 Task: Share a contact from your Outlook Contacts with another user via email.
Action: Mouse moved to (15, 95)
Screenshot: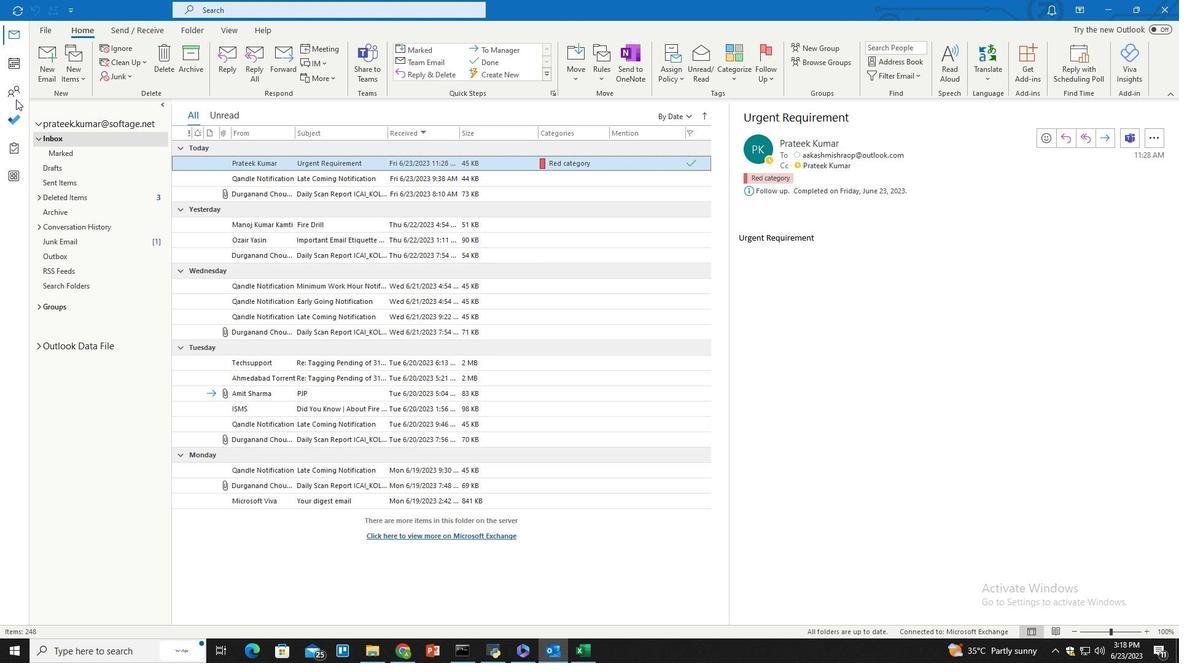 
Action: Mouse pressed left at (15, 95)
Screenshot: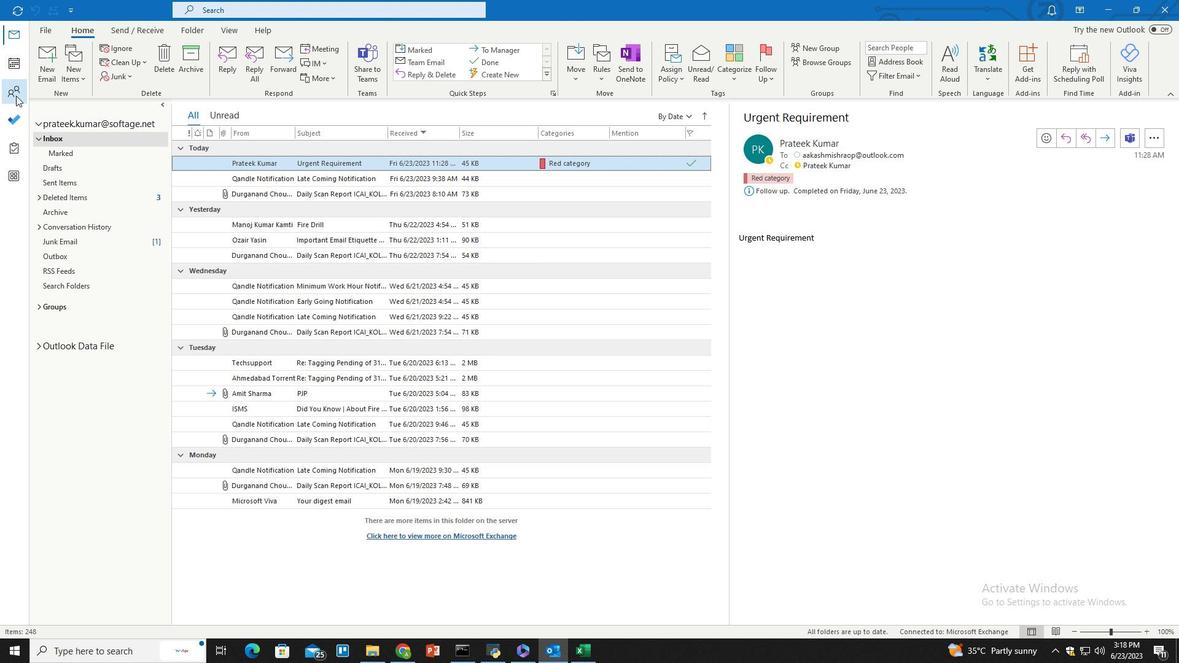 
Action: Mouse moved to (341, 240)
Screenshot: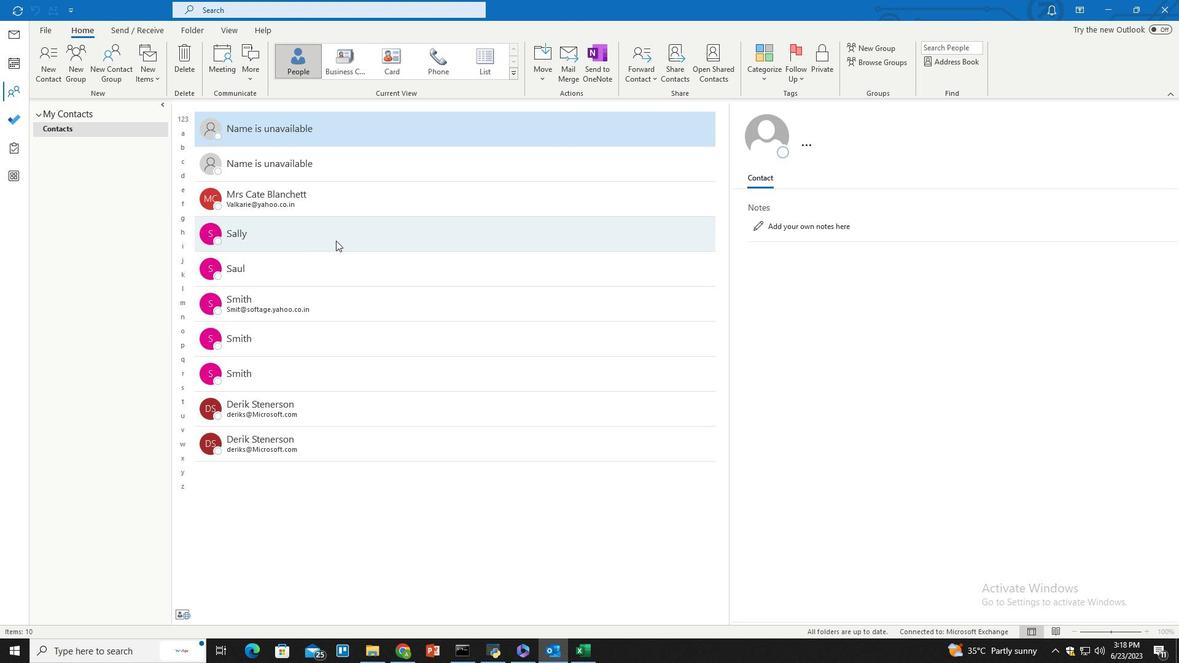 
Action: Mouse pressed left at (341, 240)
Screenshot: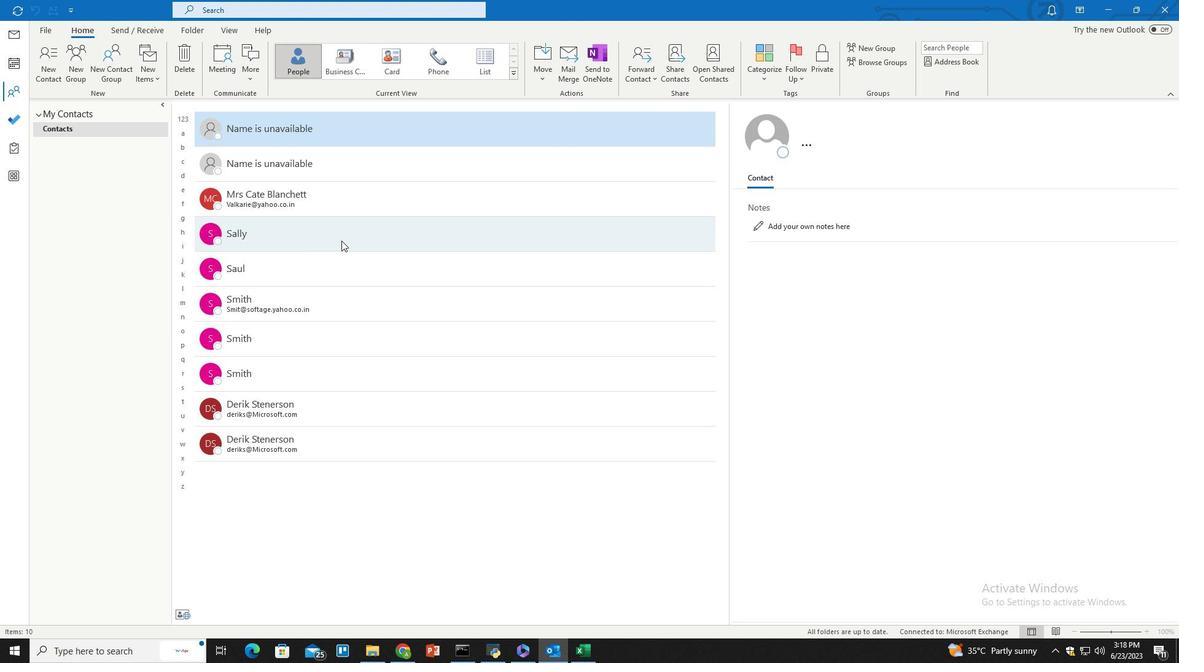 
Action: Mouse moved to (674, 74)
Screenshot: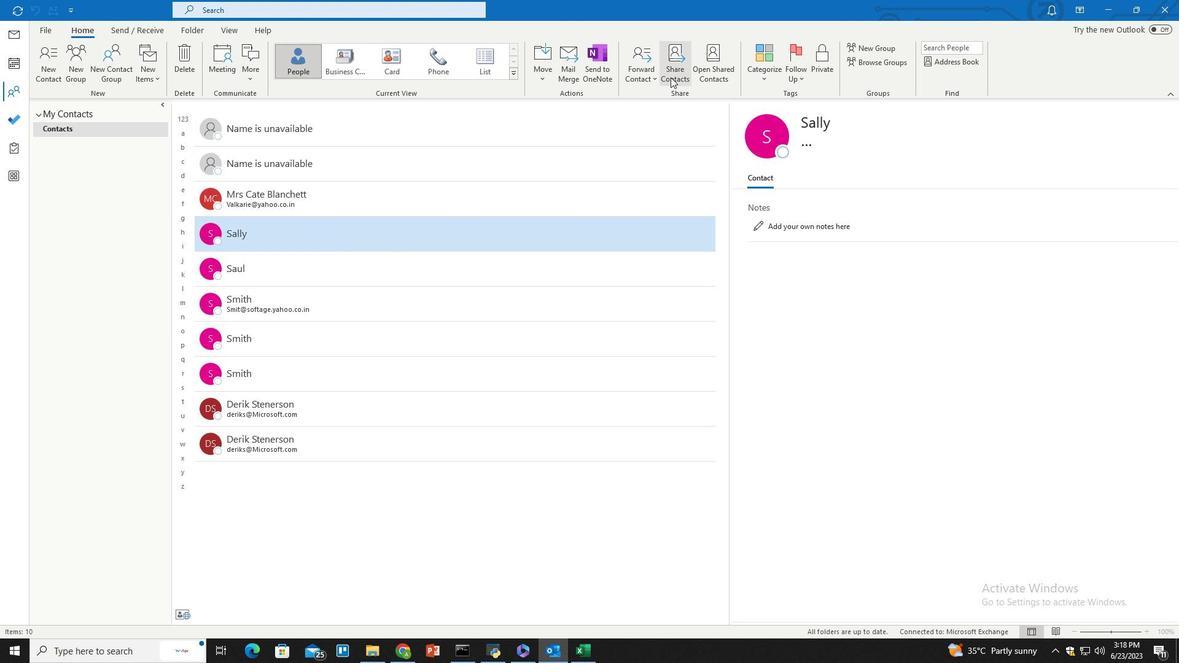
Action: Mouse pressed left at (674, 74)
Screenshot: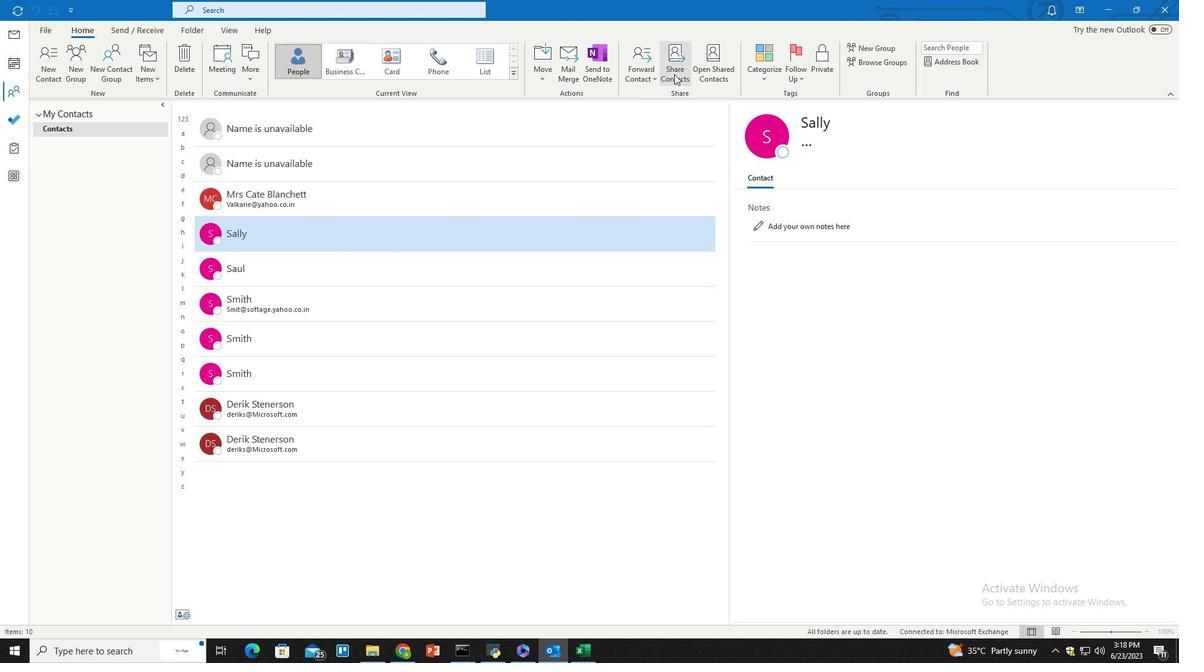 
Action: Mouse moved to (256, 294)
Screenshot: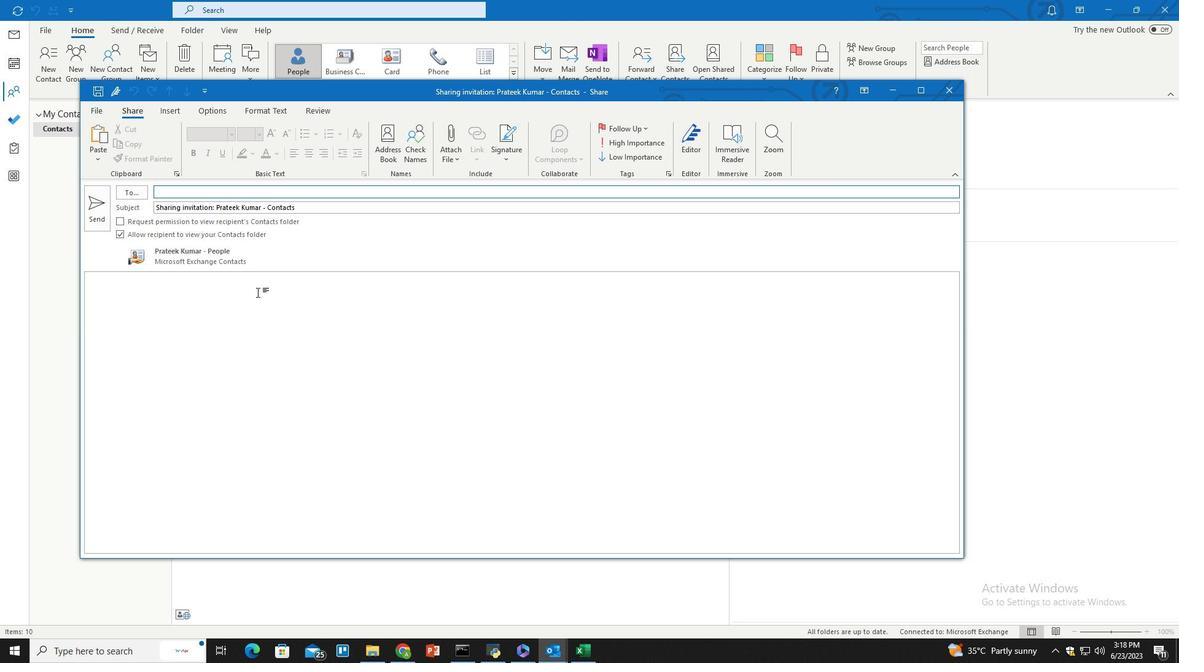 
Action: Mouse pressed left at (256, 294)
Screenshot: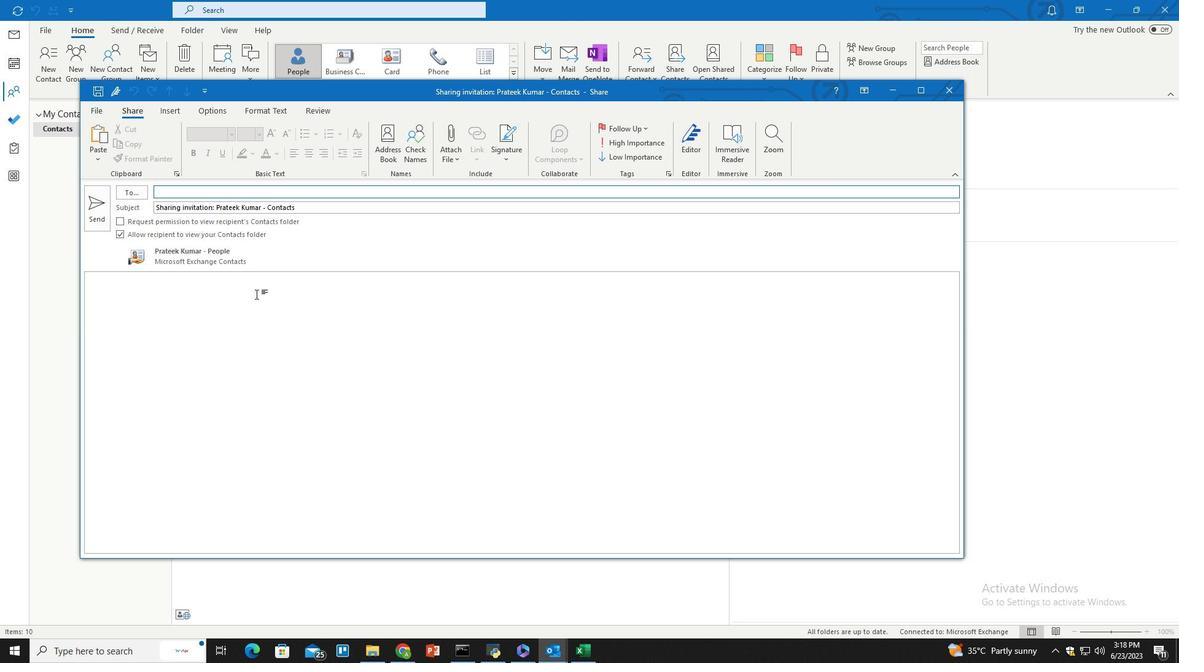 
Action: Key pressed ctrl+V
Screenshot: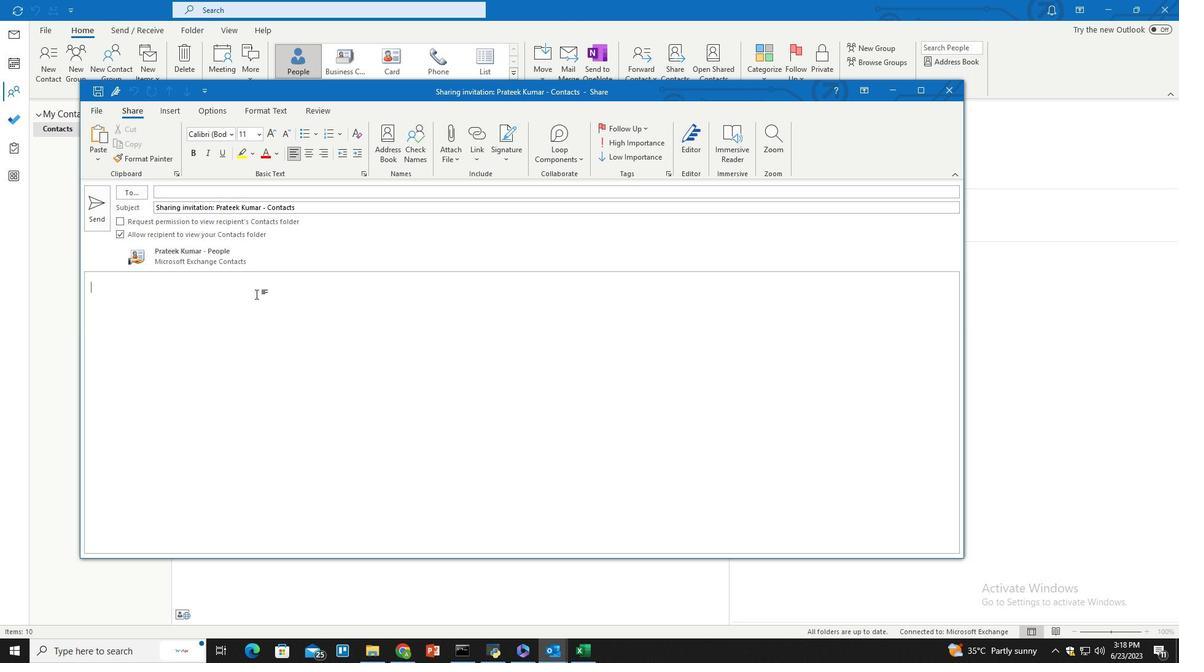 
Action: Mouse moved to (246, 194)
Screenshot: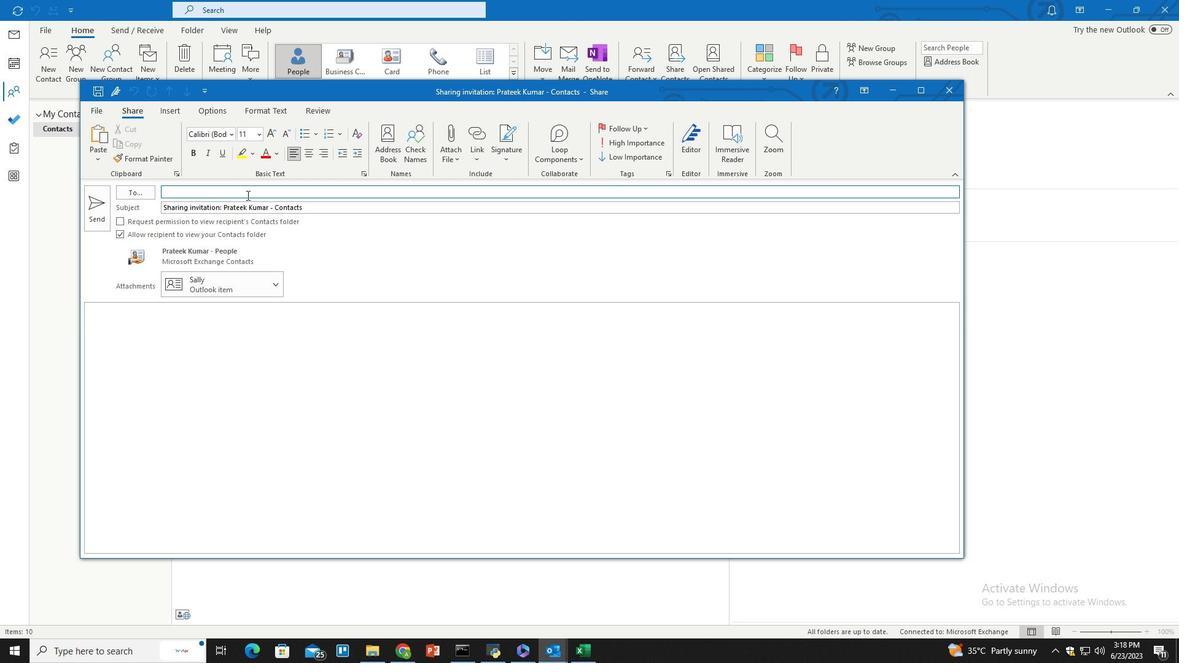 
Action: Mouse pressed left at (246, 194)
Screenshot: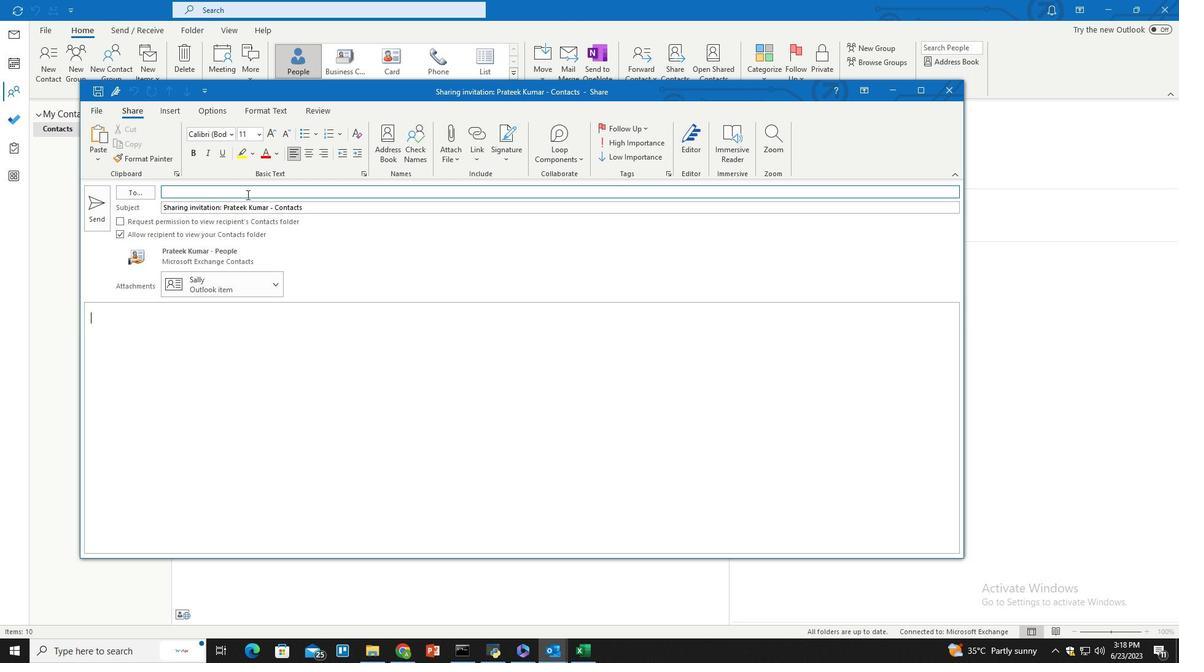 
Action: Key pressed <Key.caps_lock>P<Key.caps_lock>aul<Key.caps_lock>H<Key.caps_lock>udson<Key.shift>@yahoo.co.in
Screenshot: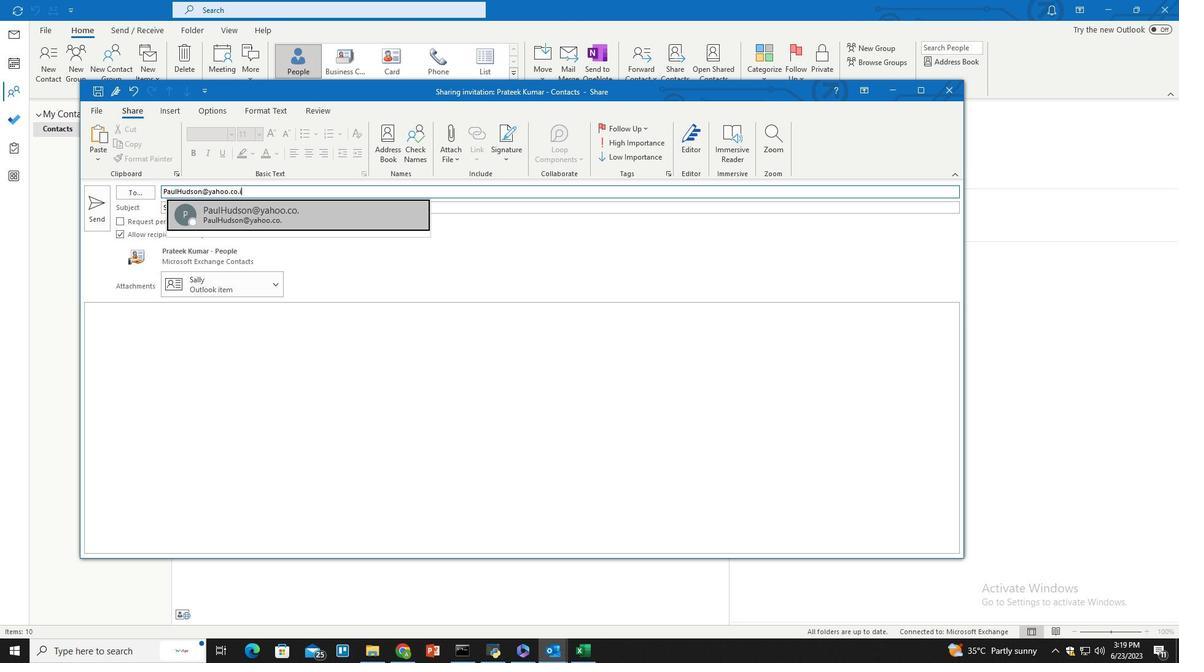 
Action: Mouse moved to (257, 209)
Screenshot: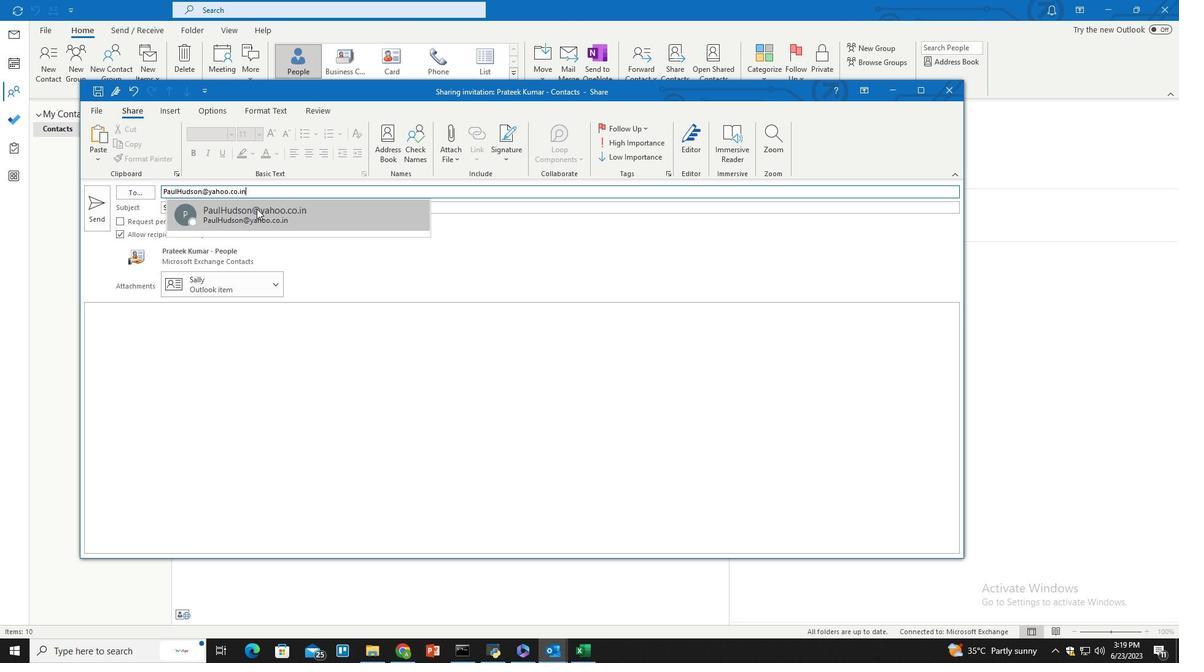 
Action: Mouse pressed left at (257, 209)
Screenshot: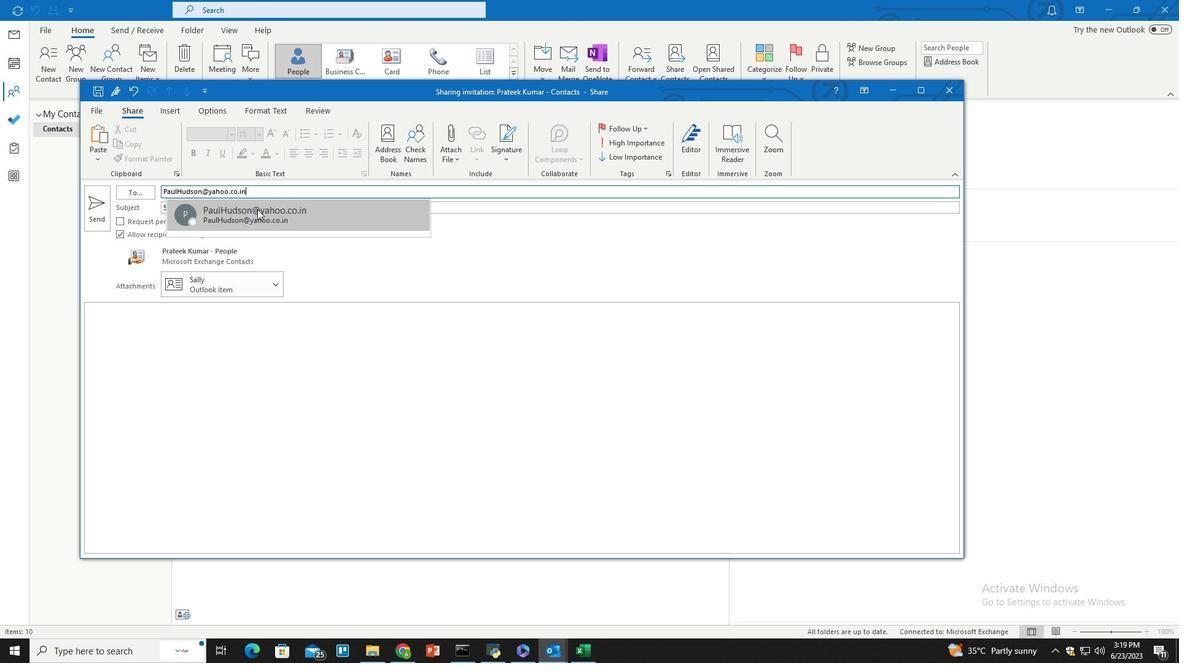
Action: Mouse moved to (201, 328)
Screenshot: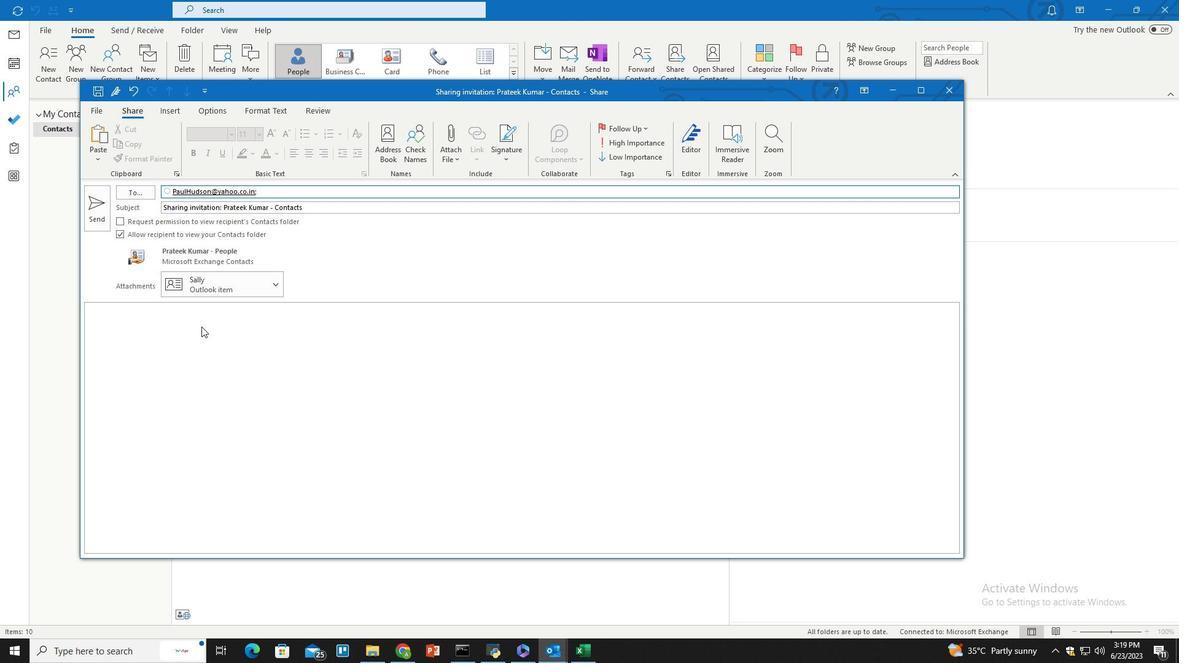 
Action: Mouse pressed left at (201, 328)
Screenshot: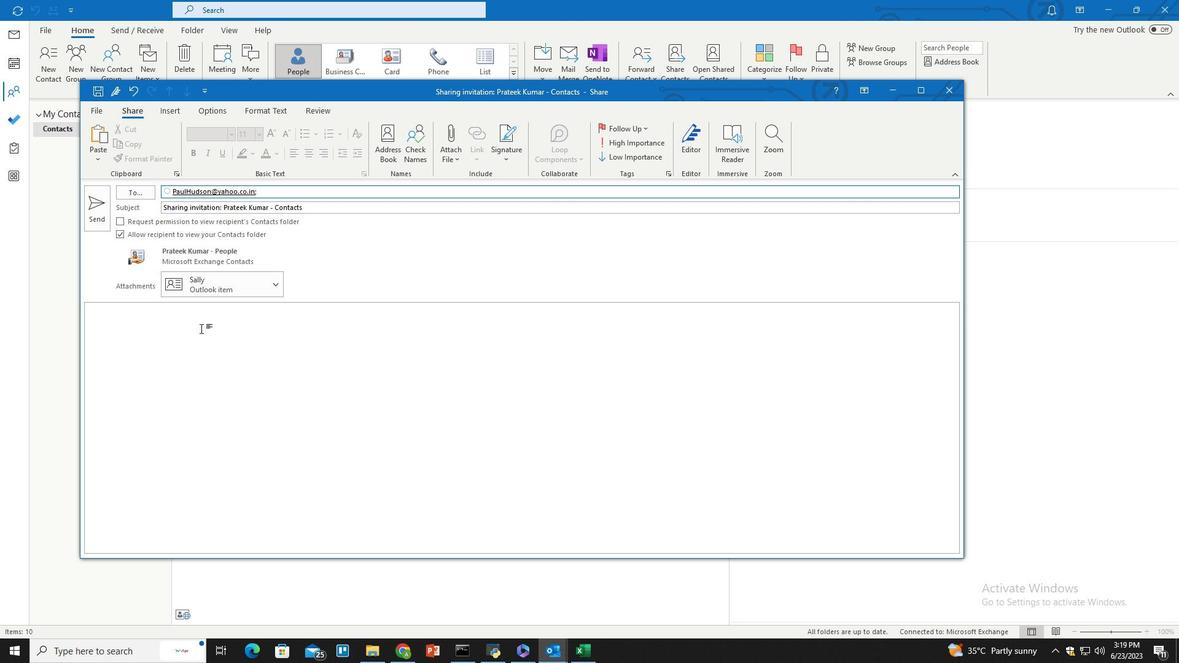 
Action: Mouse moved to (170, 112)
Screenshot: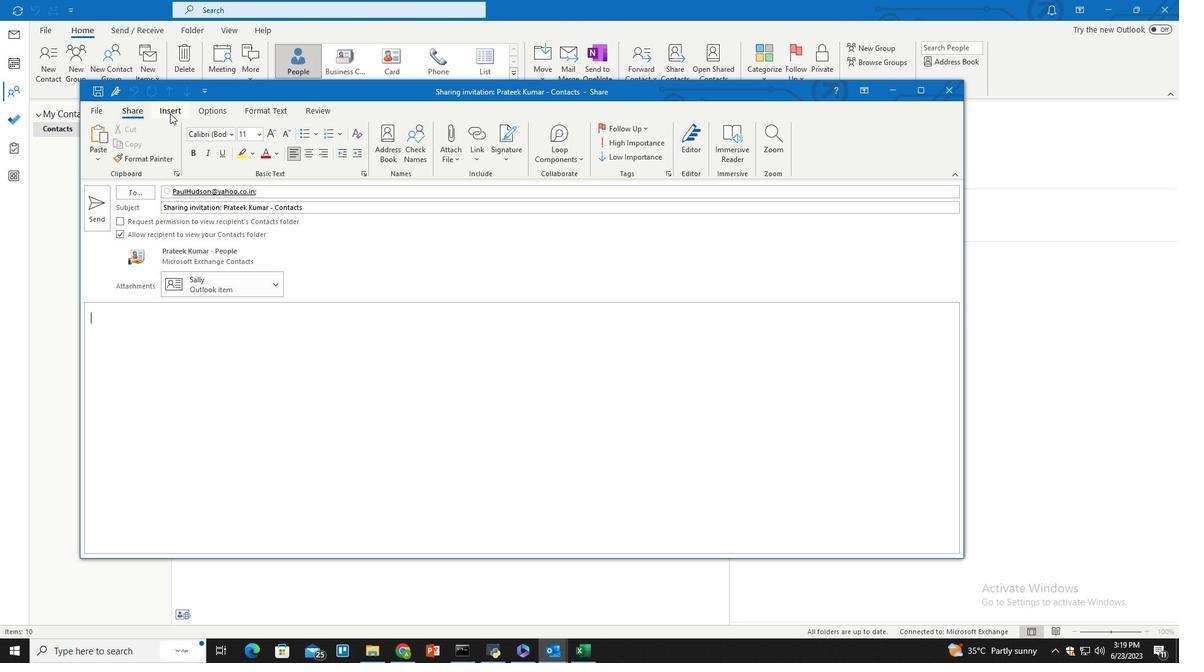 
Action: Mouse pressed left at (170, 112)
Screenshot: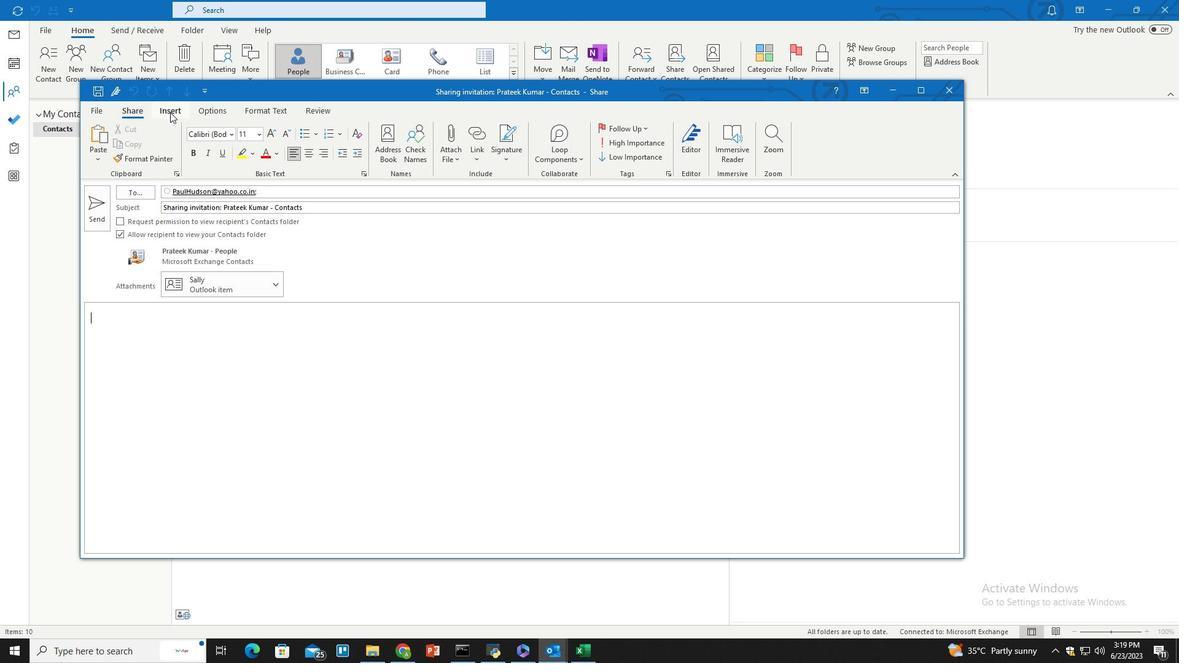 
Action: Mouse moved to (103, 132)
Screenshot: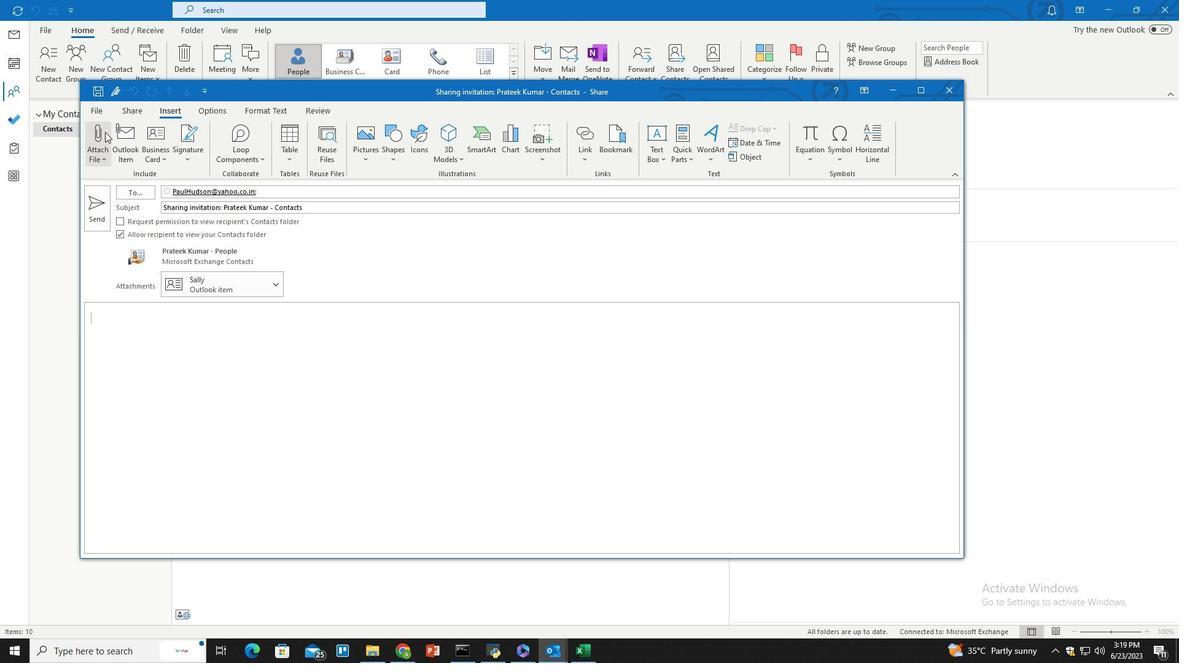 
Action: Mouse pressed left at (103, 132)
Screenshot: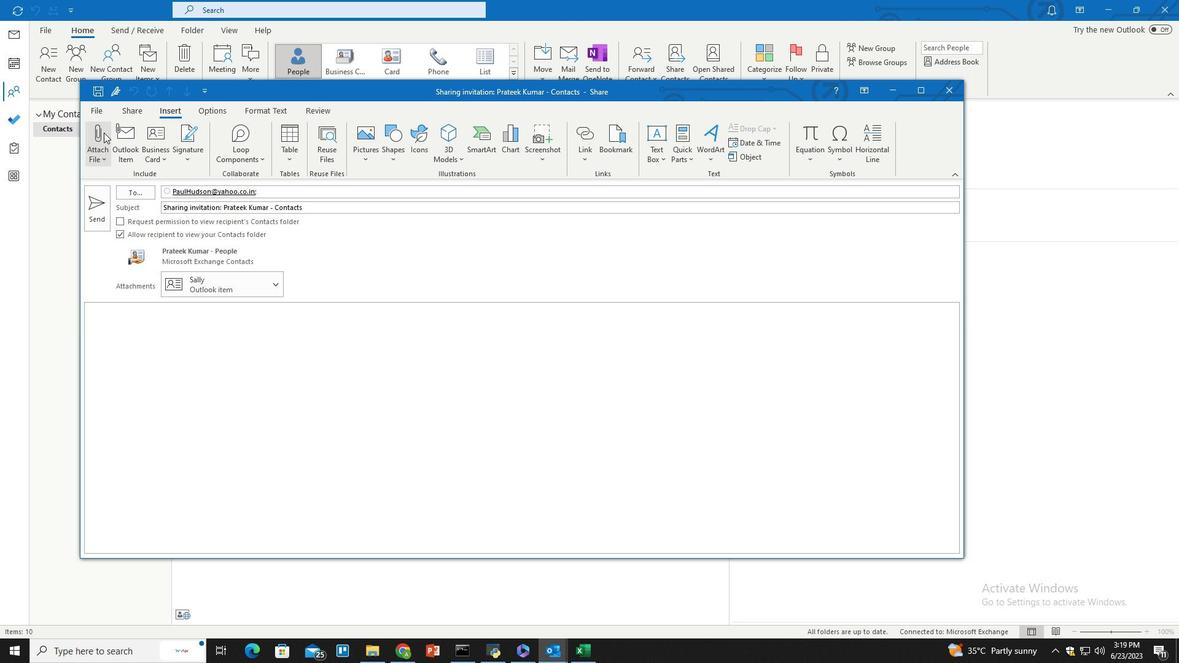 
Action: Mouse moved to (150, 538)
Screenshot: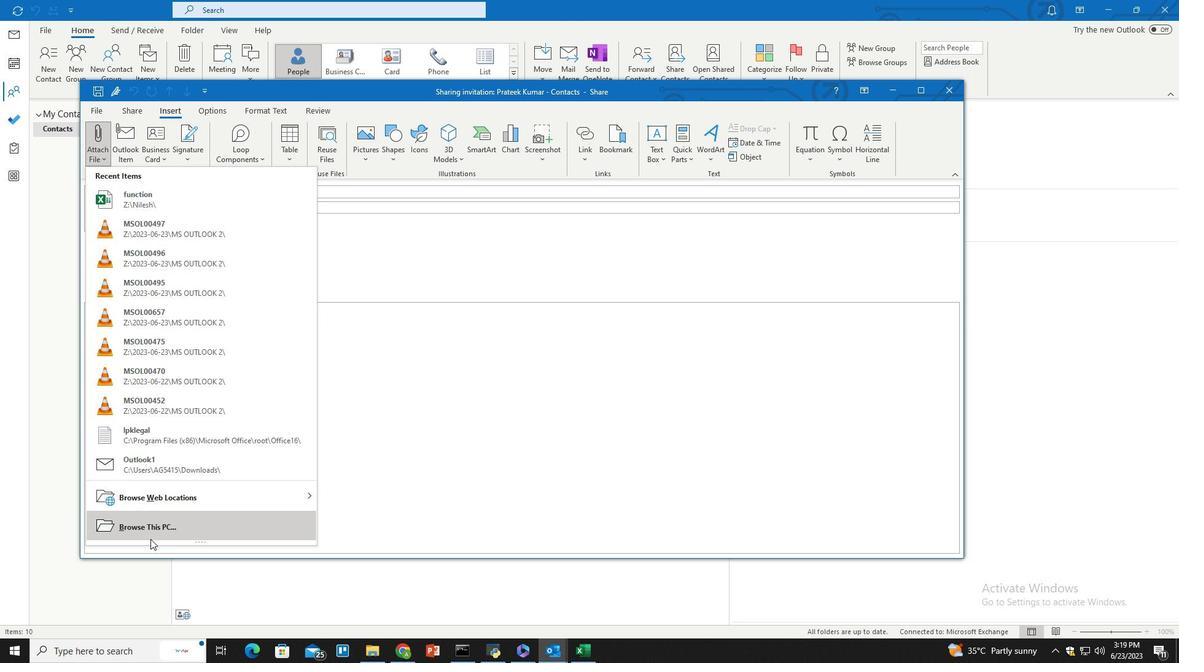 
Action: Mouse pressed left at (150, 538)
Screenshot: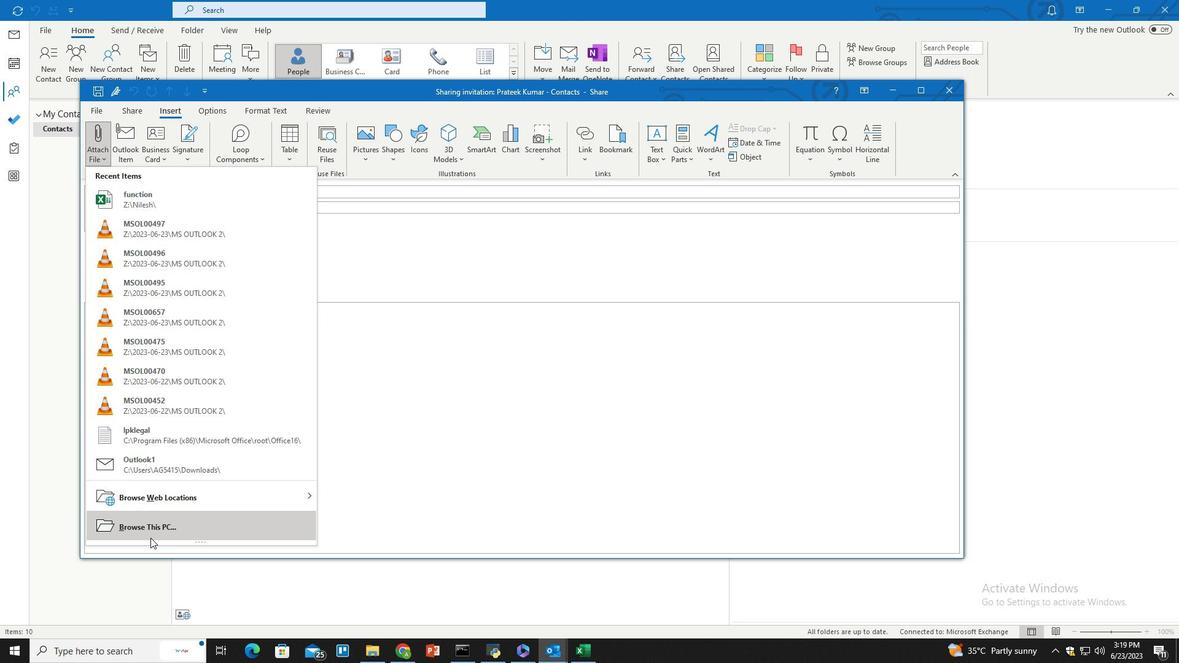 
Action: Mouse moved to (149, 227)
Screenshot: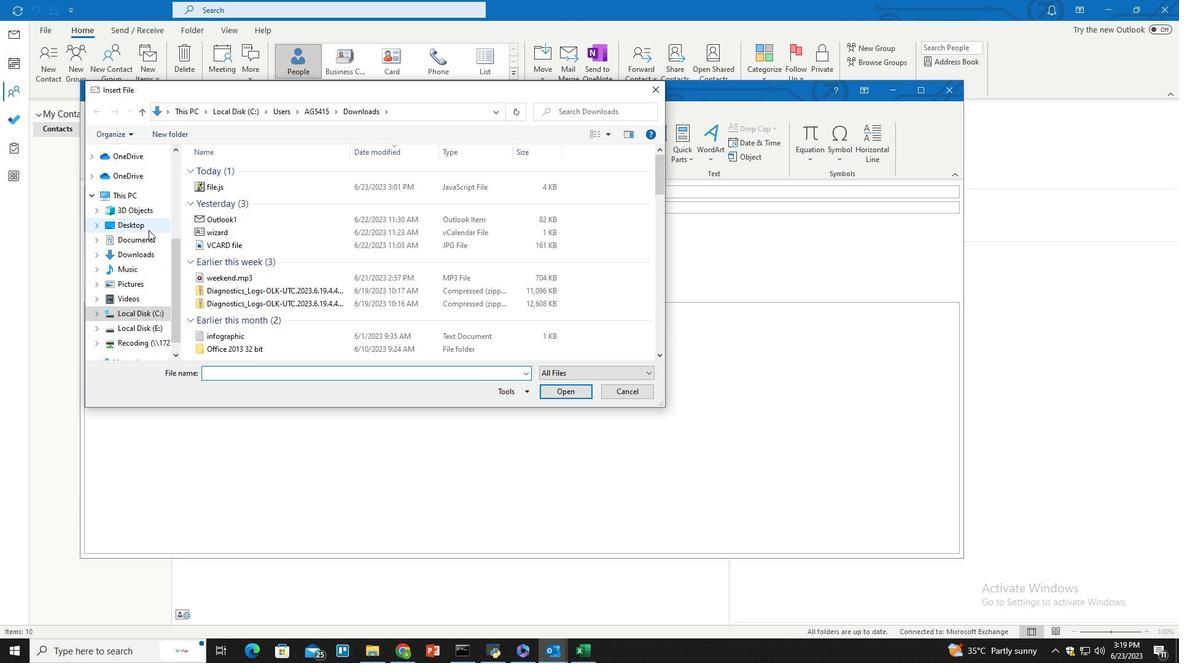 
Action: Mouse pressed left at (149, 227)
Screenshot: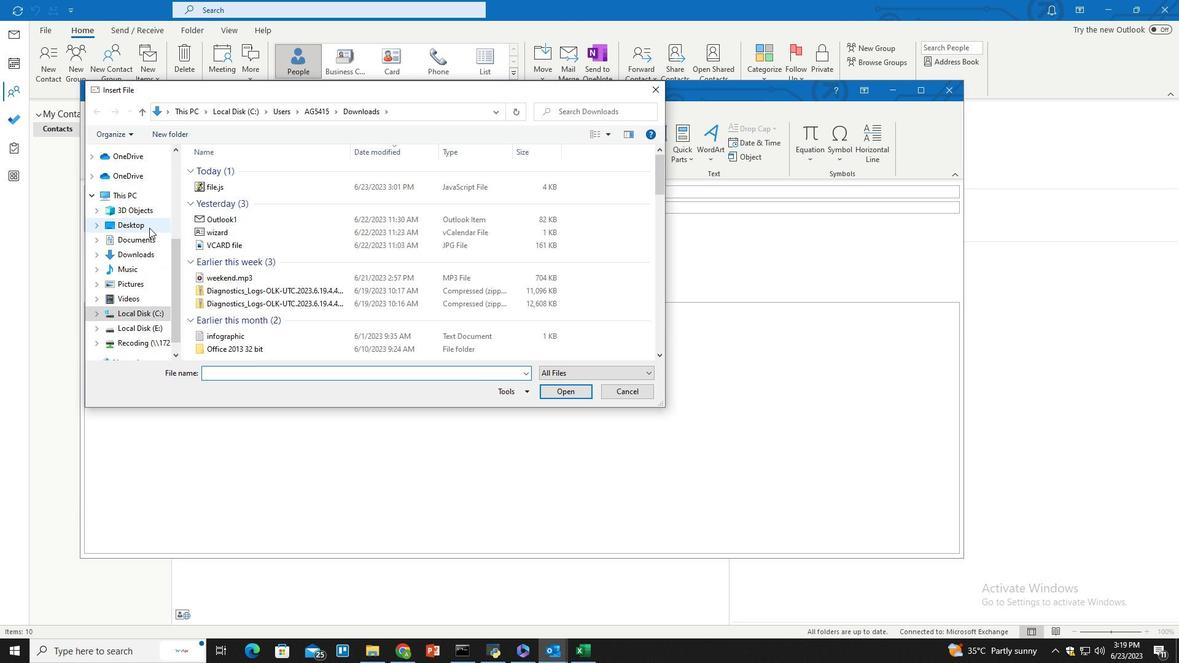
Action: Mouse moved to (224, 172)
Screenshot: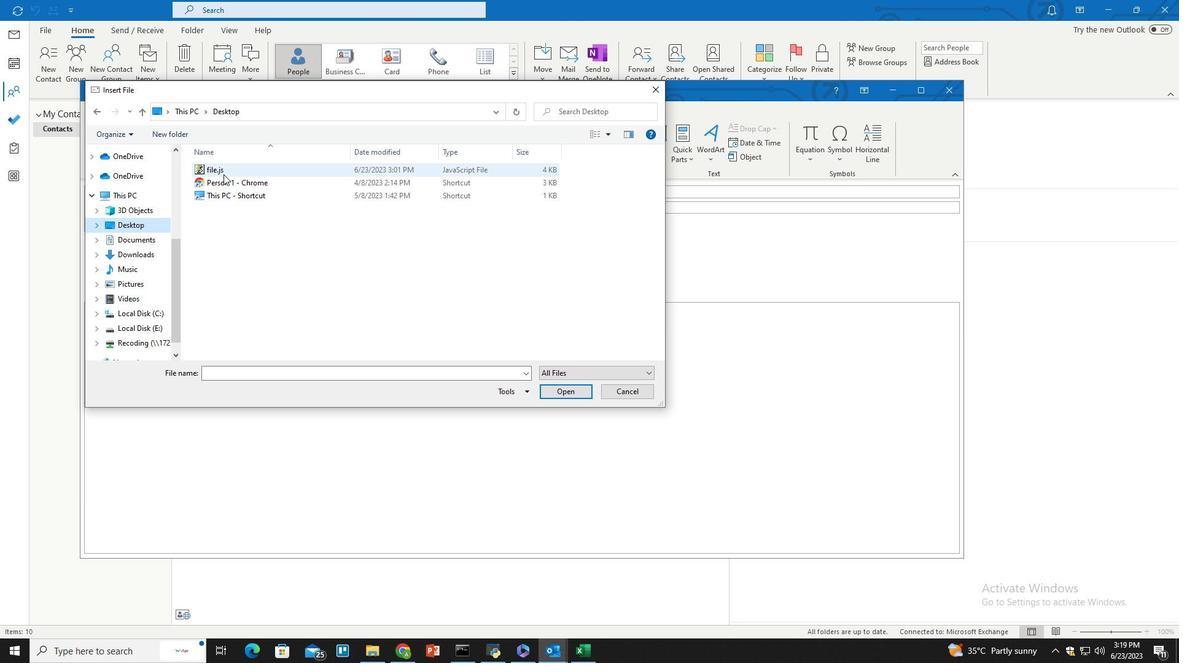 
Action: Mouse pressed left at (224, 172)
Screenshot: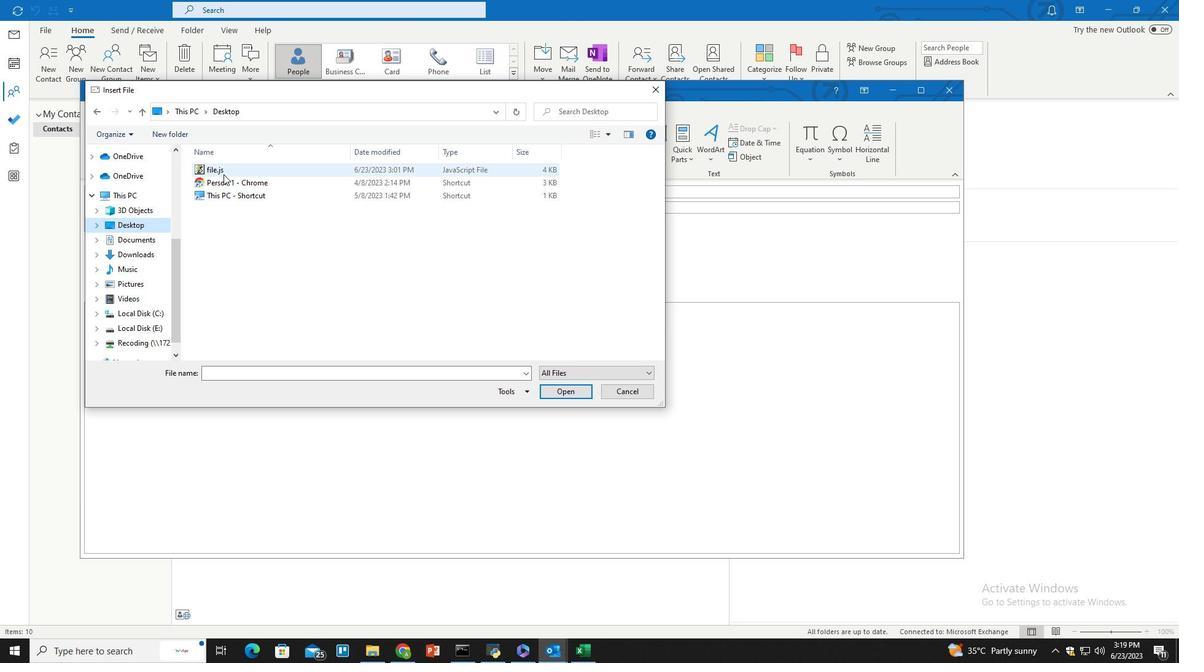 
Action: Mouse pressed left at (224, 172)
Screenshot: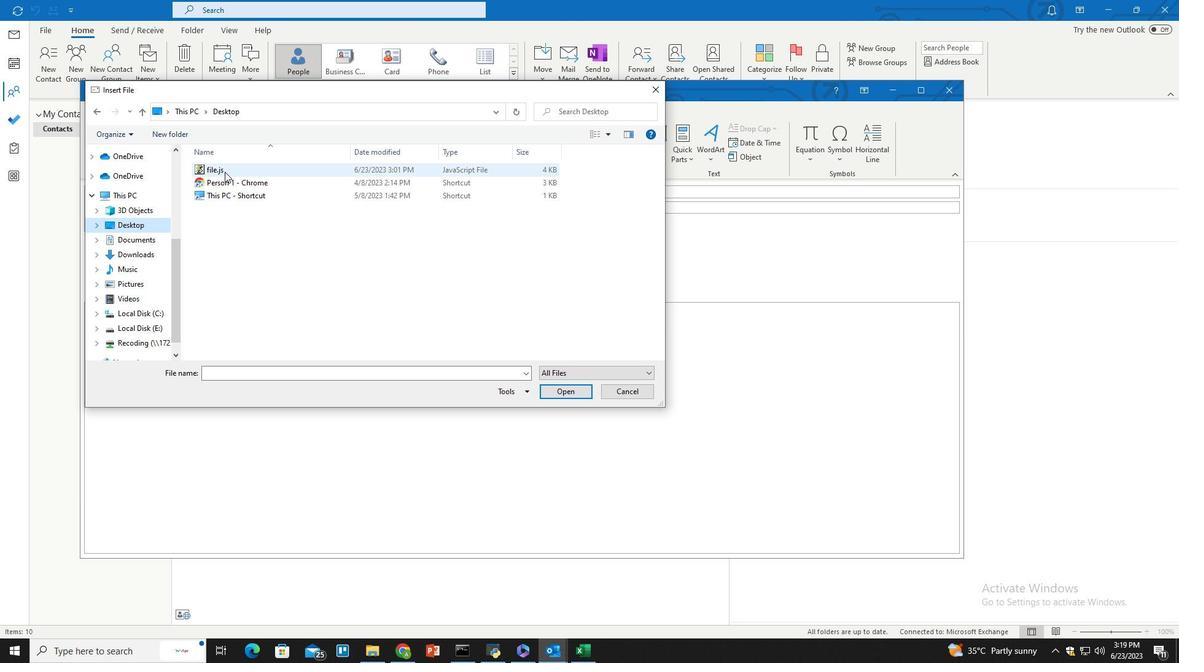
Action: Mouse moved to (105, 213)
Screenshot: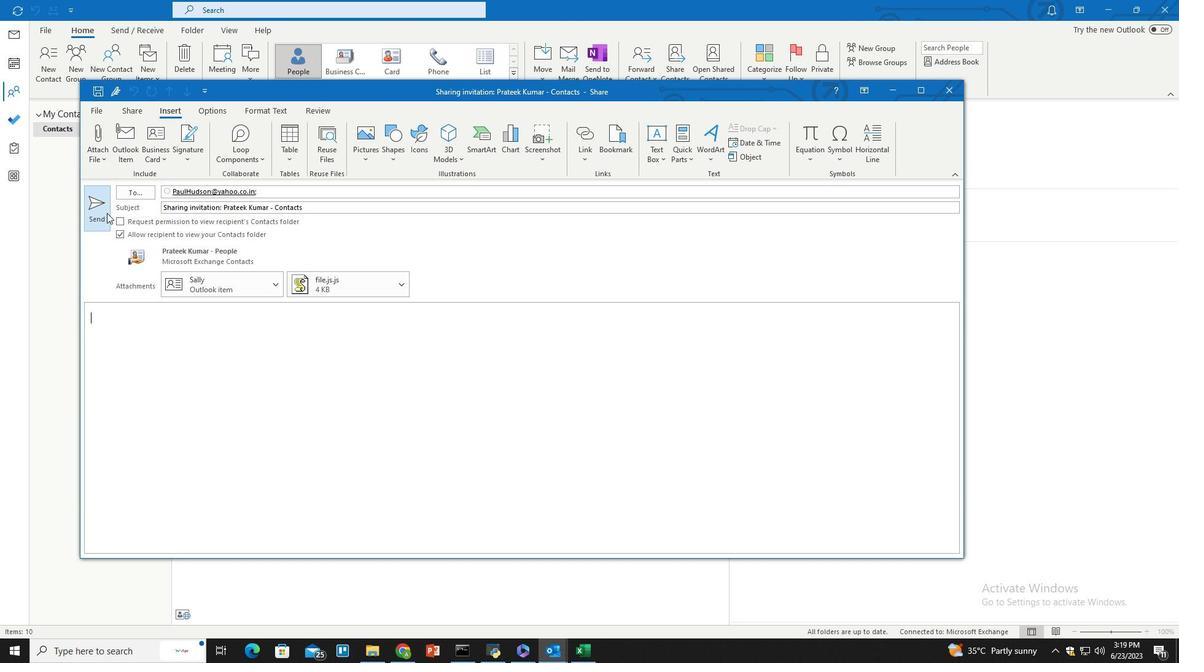 
Action: Mouse pressed left at (105, 213)
Screenshot: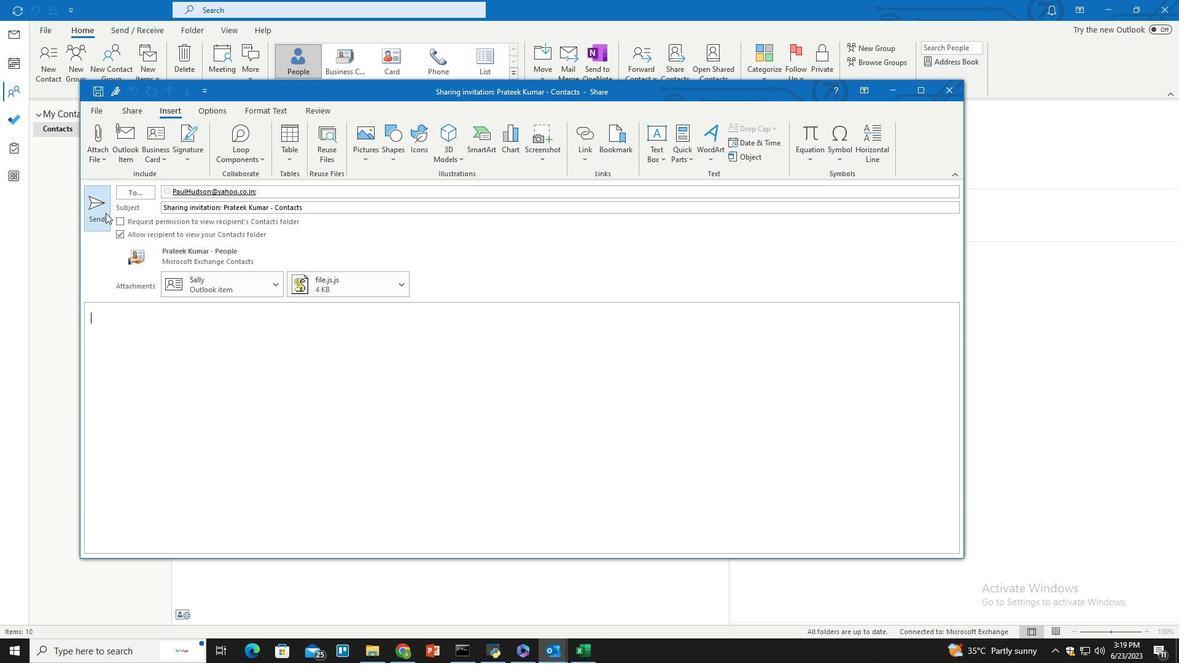 
Action: Mouse moved to (470, 356)
Screenshot: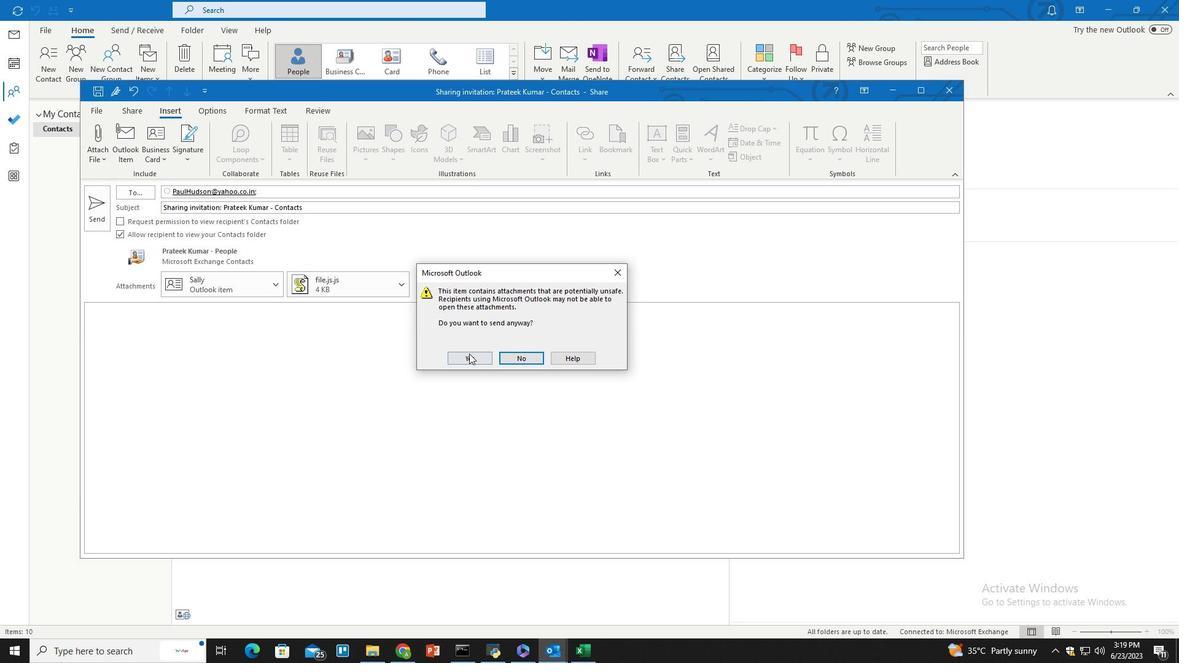 
Action: Mouse pressed left at (470, 356)
Screenshot: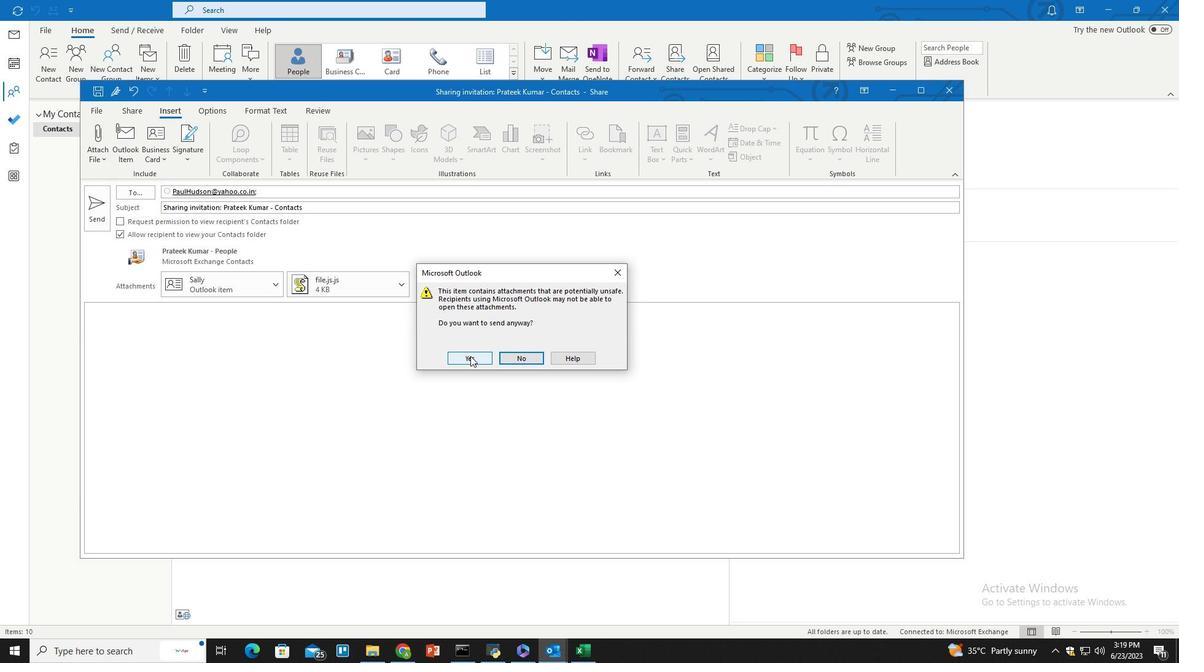 
Action: Mouse moved to (554, 350)
Screenshot: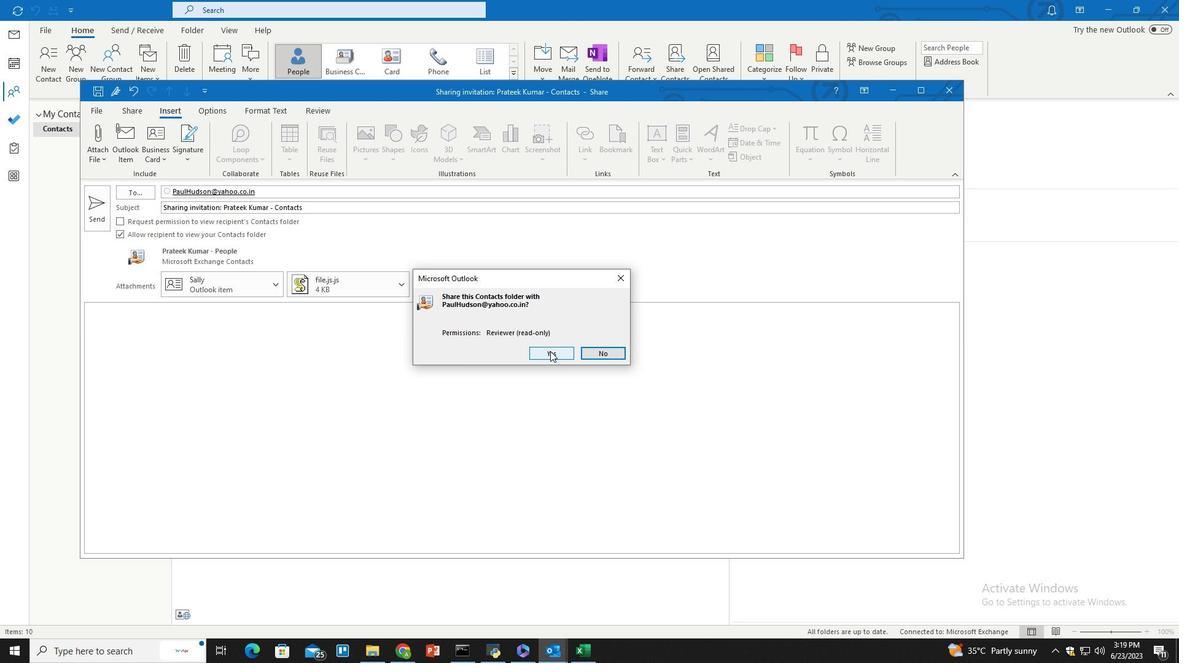 
Action: Mouse pressed left at (554, 350)
Screenshot: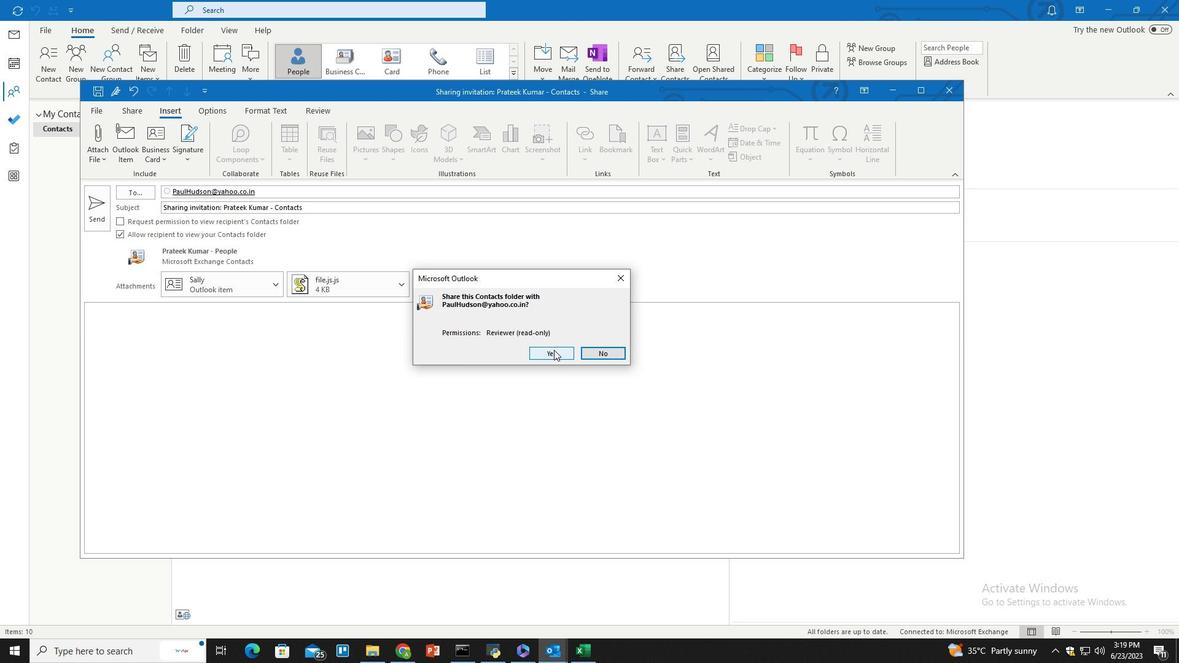 
Action: Mouse moved to (529, 379)
Screenshot: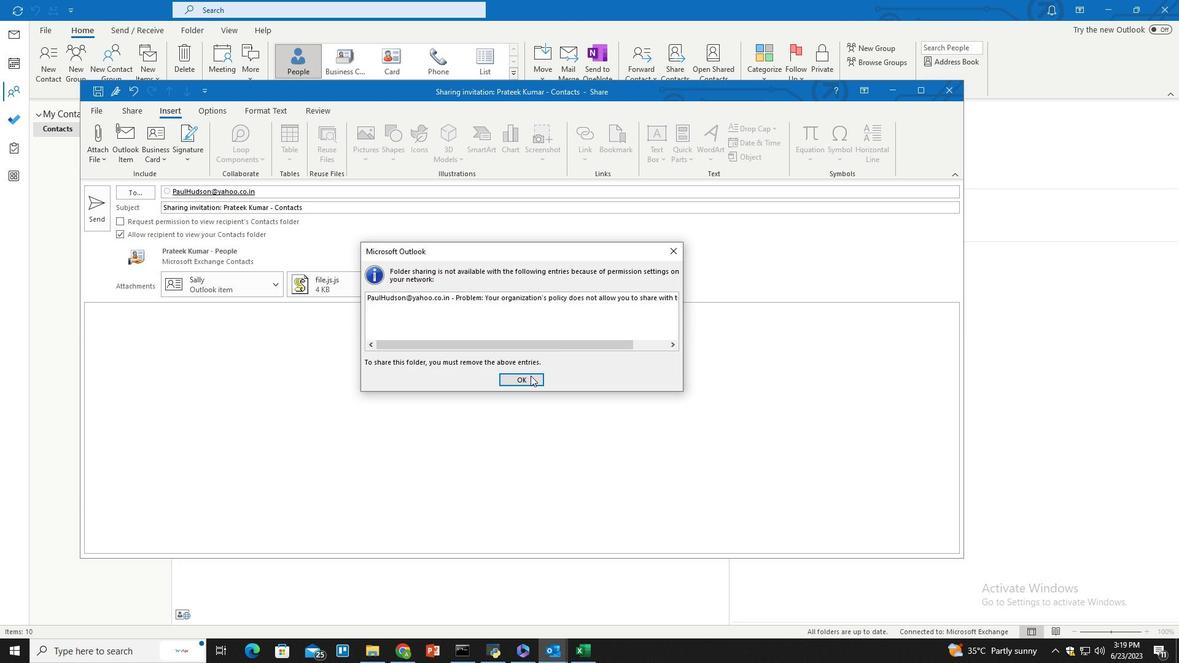 
Action: Mouse pressed left at (529, 379)
Screenshot: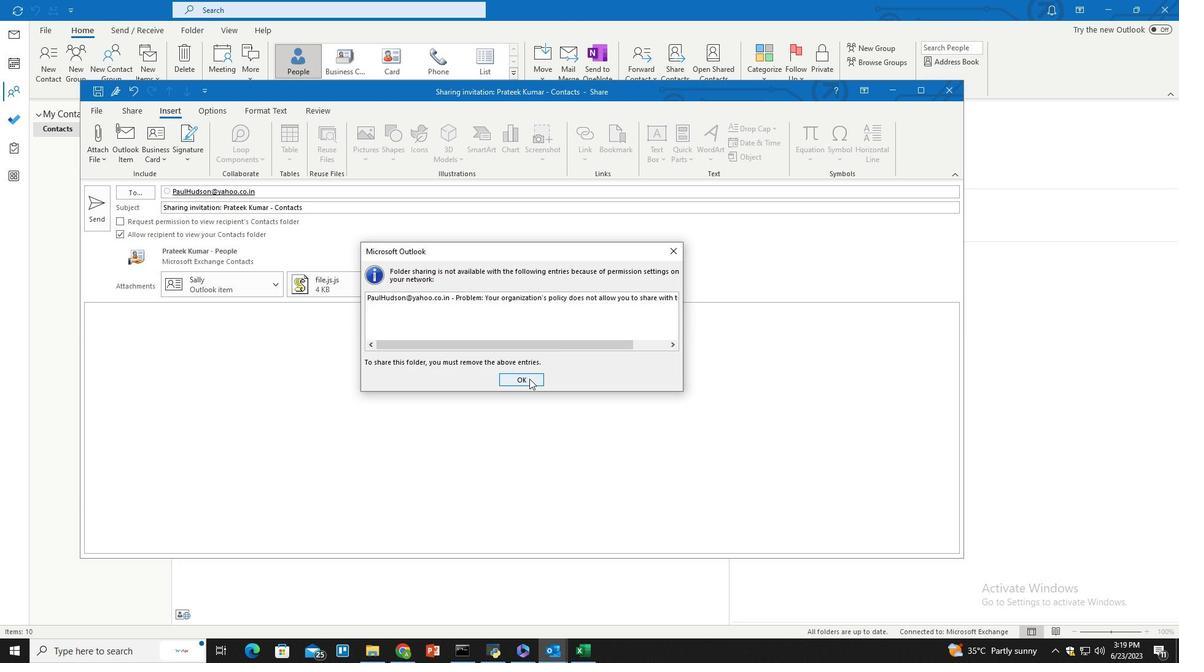 
